 Task: Create a blank project AgileHorizon with privacy Public and default view as List and in the team Taskers . Create three sections in the project as To-Do, Doing and Done
Action: Mouse moved to (45, 57)
Screenshot: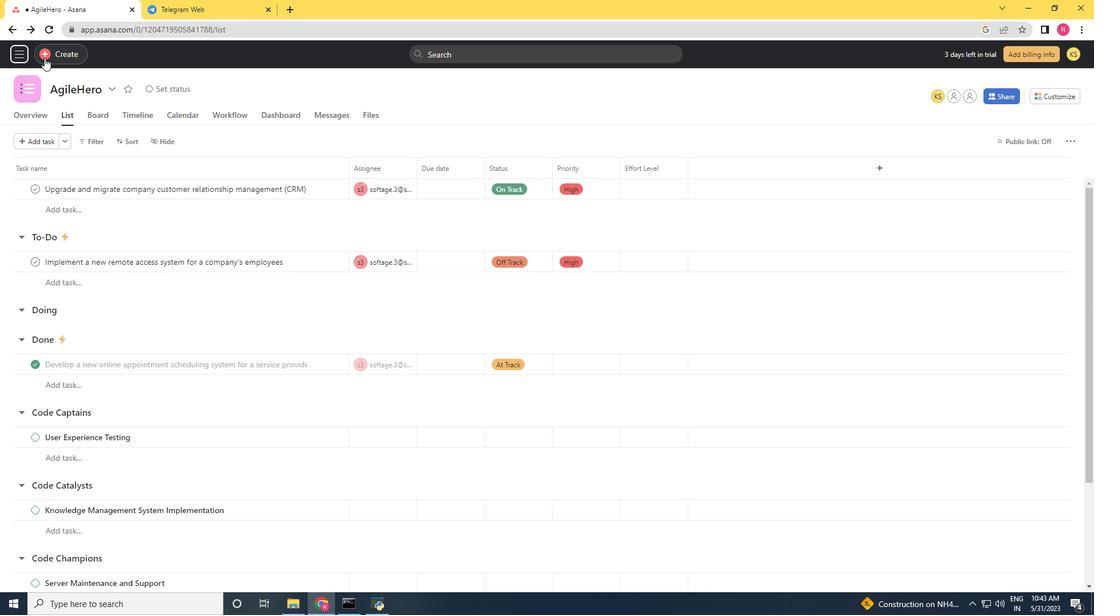 
Action: Mouse pressed left at (45, 57)
Screenshot: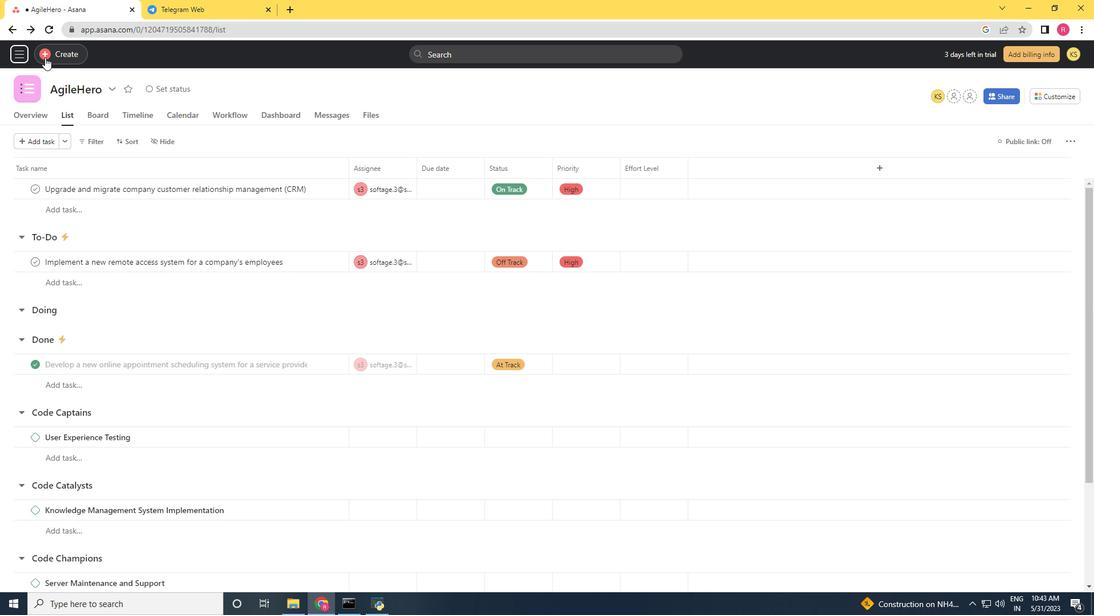 
Action: Mouse moved to (134, 80)
Screenshot: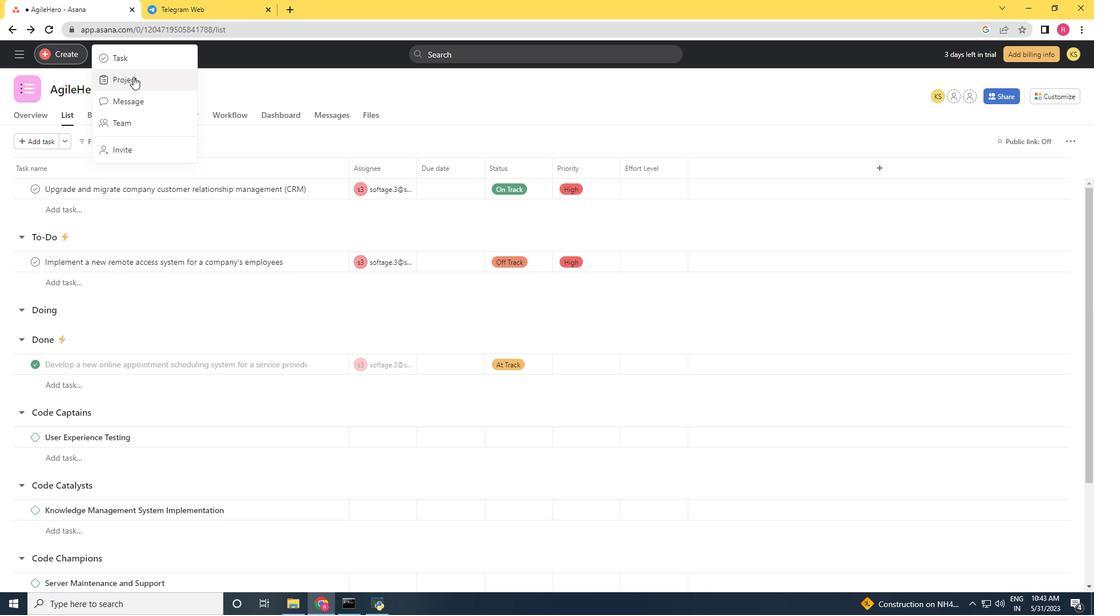 
Action: Mouse pressed left at (134, 80)
Screenshot: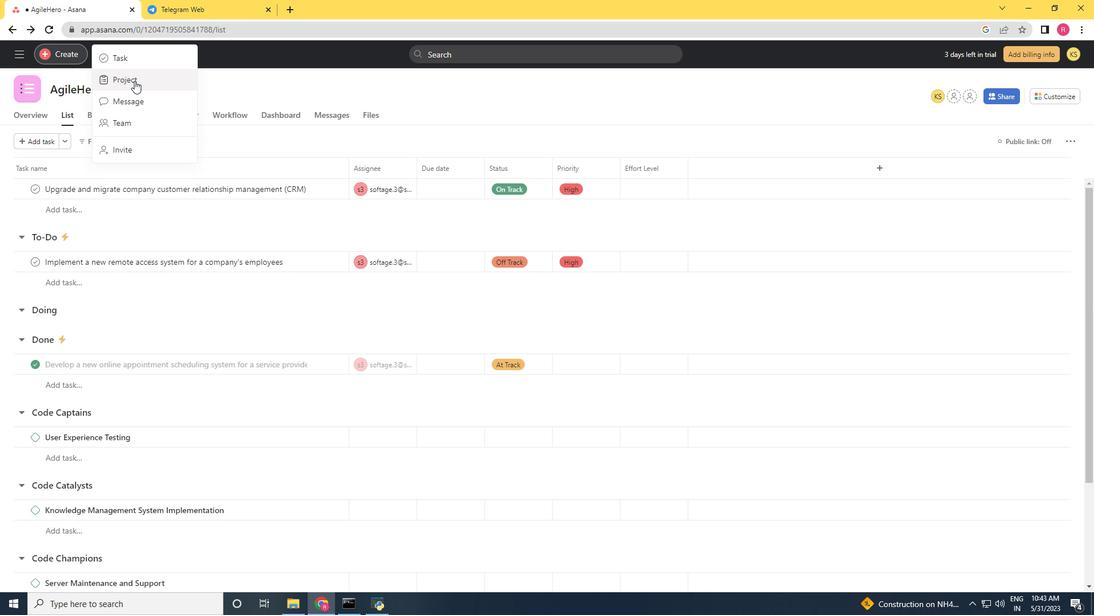 
Action: Mouse moved to (437, 317)
Screenshot: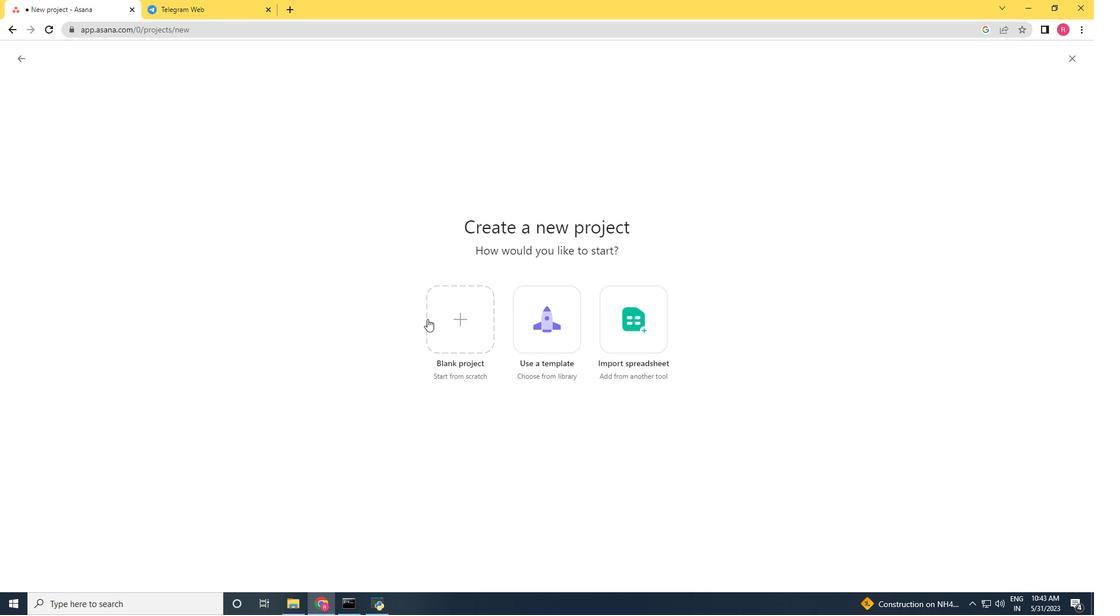 
Action: Mouse pressed left at (437, 317)
Screenshot: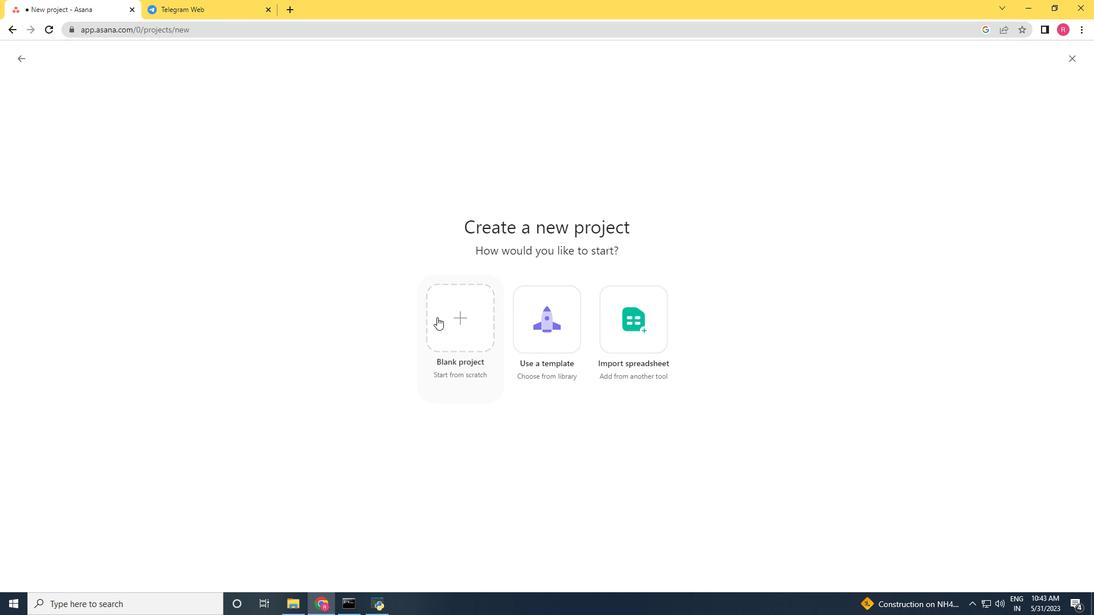 
Action: Key pressed <Key.shift>Agile<Key.space><Key.backspace><Key.shift><Key.shift><Key.shift><Key.shift><Key.shift><Key.shift><Key.shift><Key.shift><Key.shift><Key.shift><Key.shift><Key.shift><Key.shift><Key.shift><Key.shift><Key.shift><Key.shift><Key.shift><Key.shift><Key.shift><Key.shift><Key.shift><Key.shift><Key.shift><Key.shift><Key.shift><Key.shift><Key.shift><Key.shift><Key.shift><Key.shift><Key.shift><Key.shift>Horizon
Screenshot: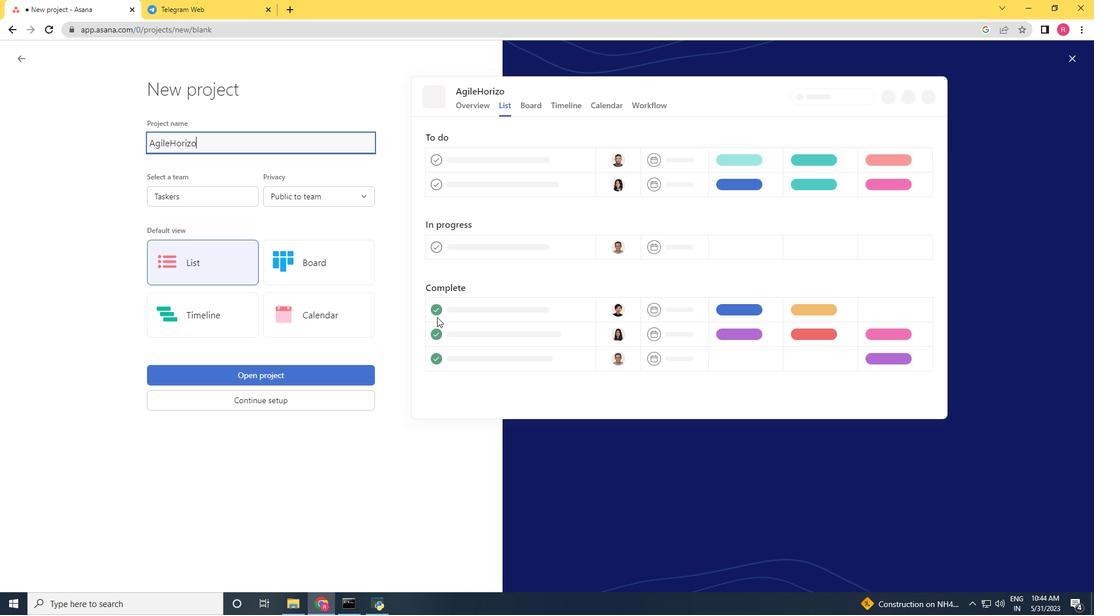 
Action: Mouse moved to (305, 201)
Screenshot: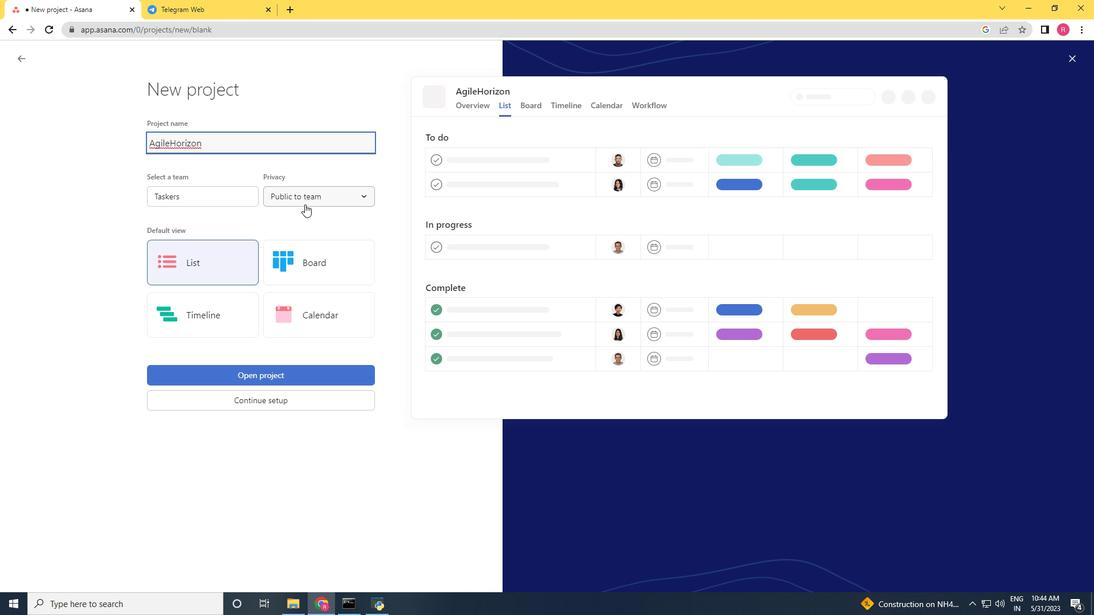 
Action: Mouse pressed left at (305, 201)
Screenshot: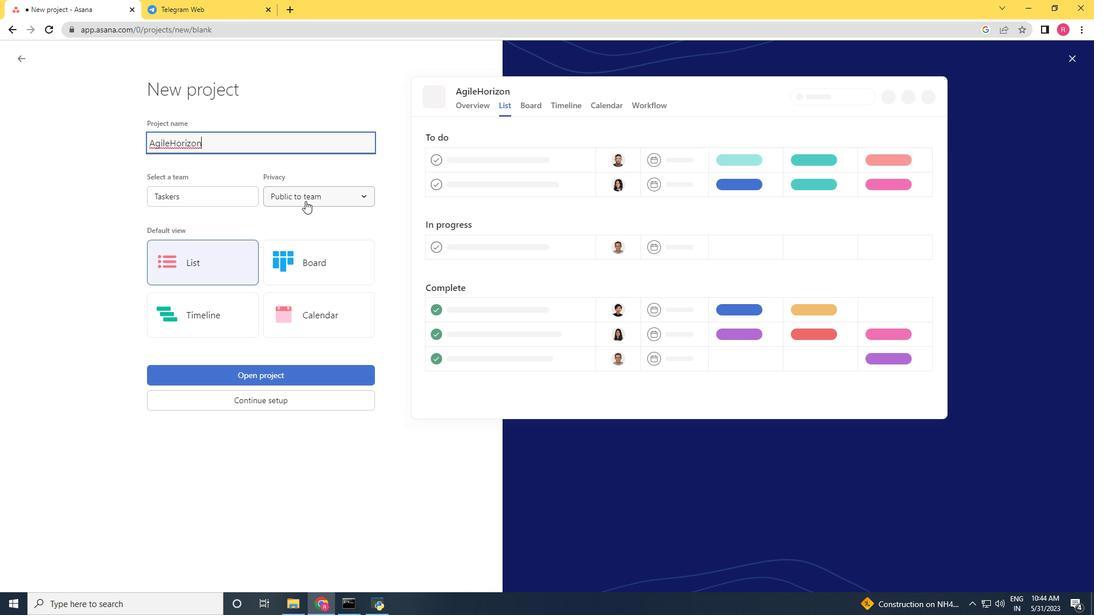
Action: Mouse moved to (306, 221)
Screenshot: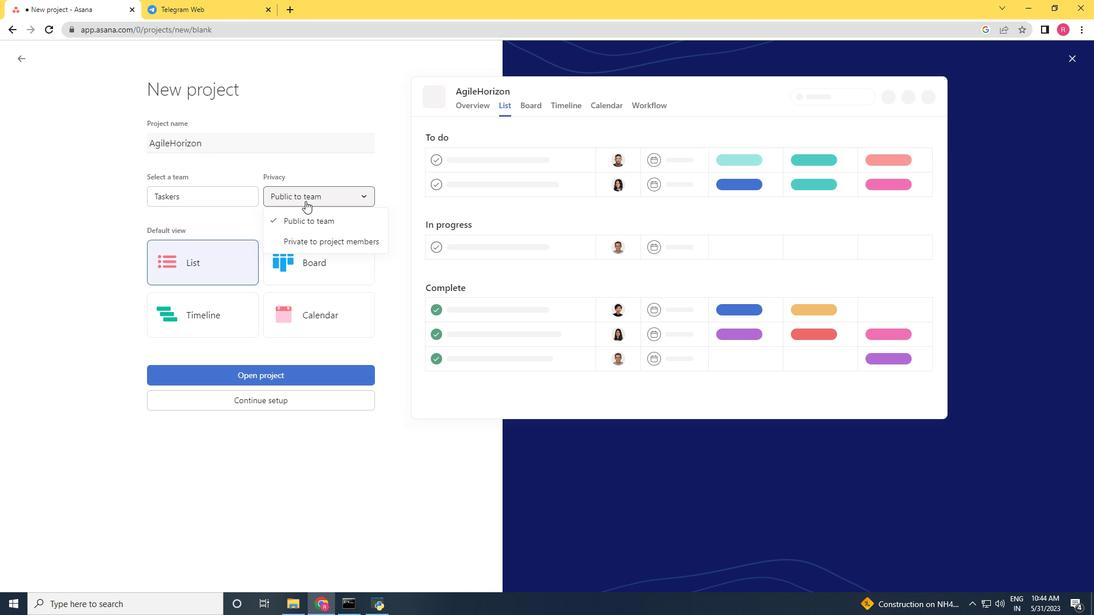
Action: Mouse pressed left at (306, 221)
Screenshot: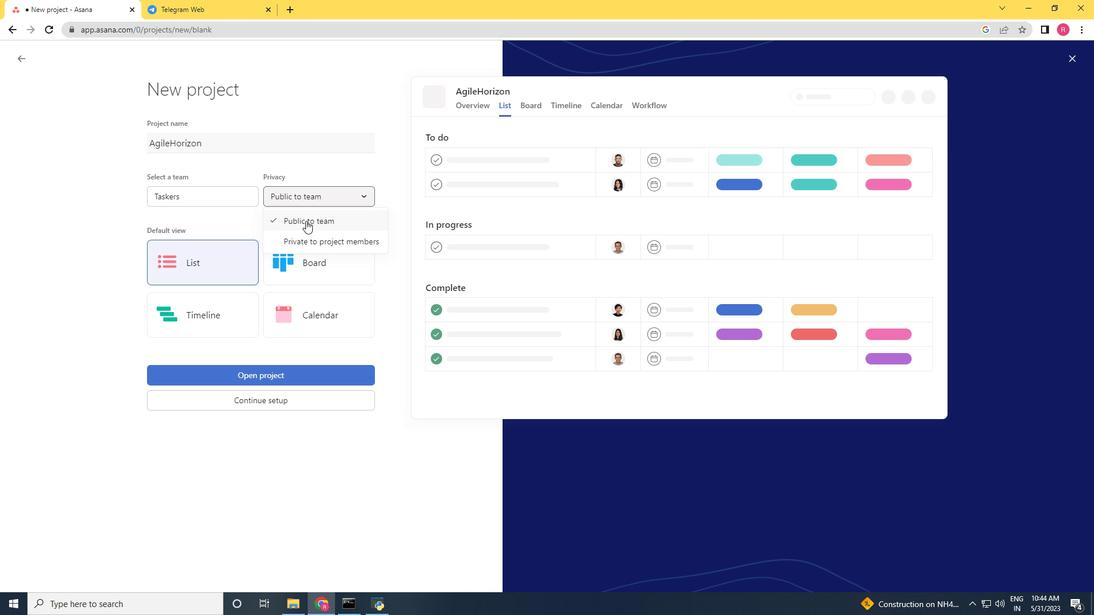 
Action: Mouse moved to (213, 260)
Screenshot: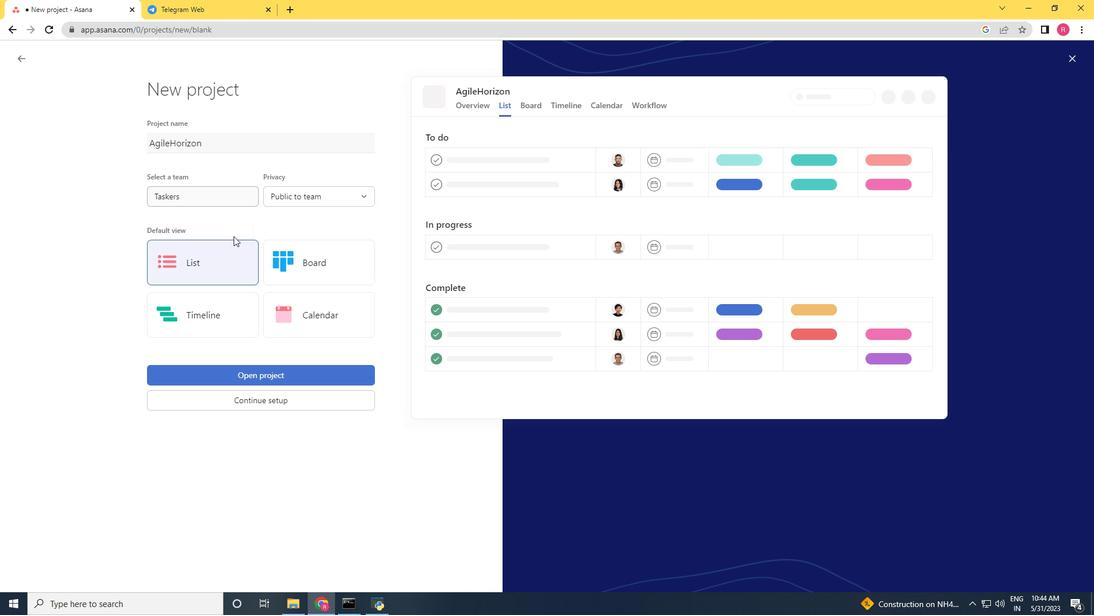 
Action: Mouse pressed left at (213, 260)
Screenshot: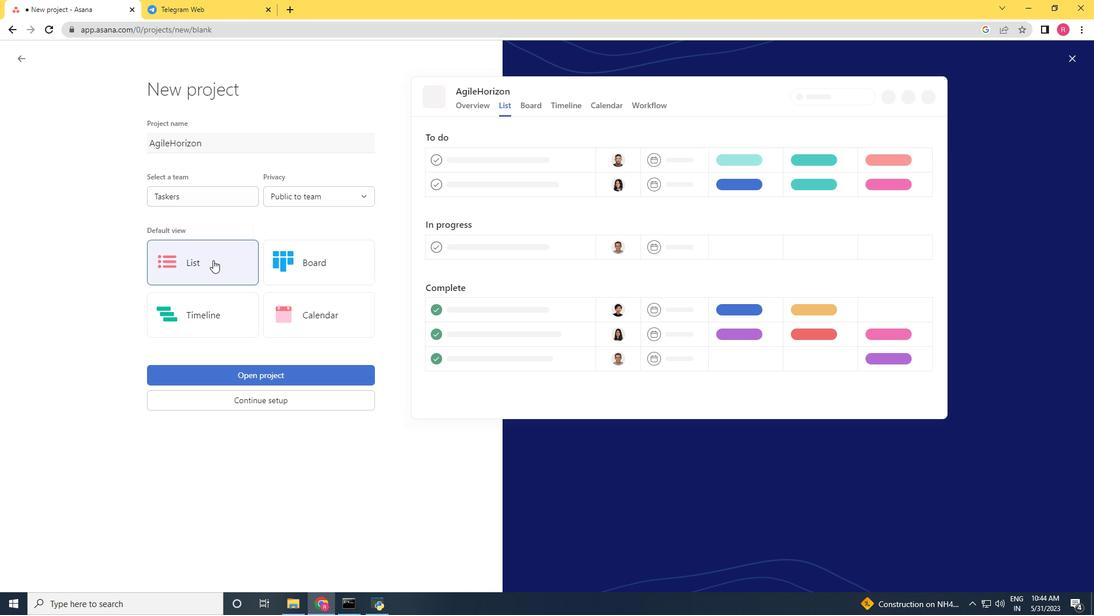
Action: Mouse moved to (211, 198)
Screenshot: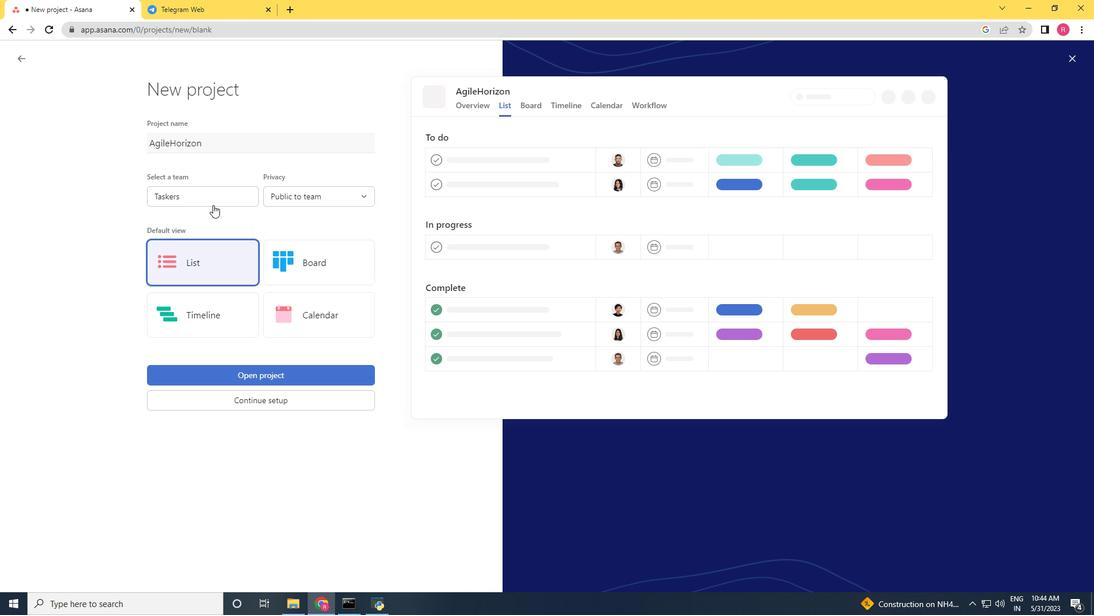 
Action: Mouse pressed left at (211, 198)
Screenshot: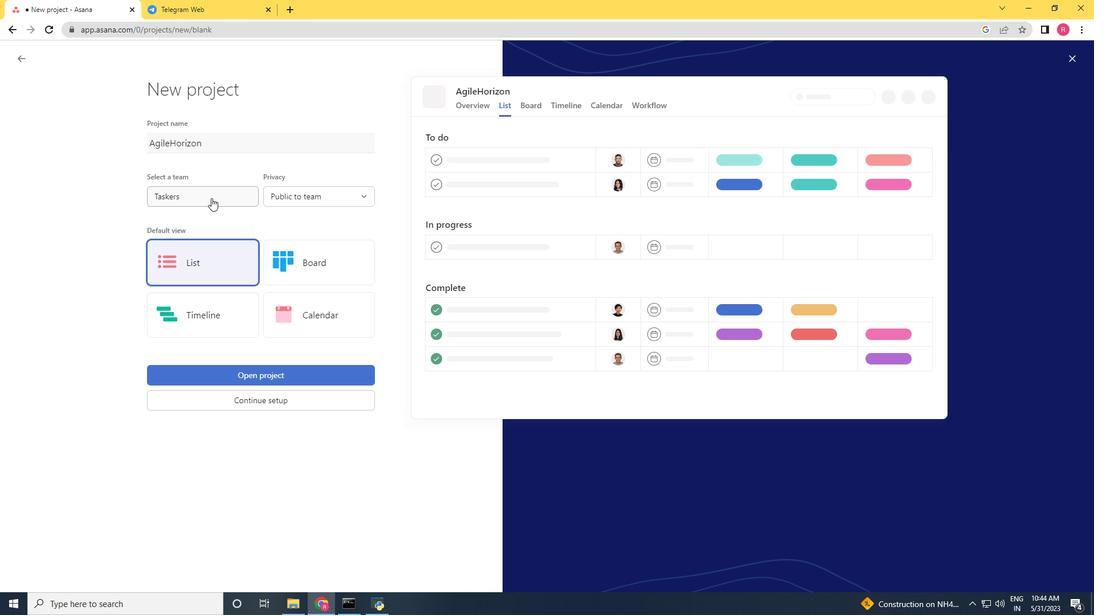 
Action: Mouse moved to (211, 218)
Screenshot: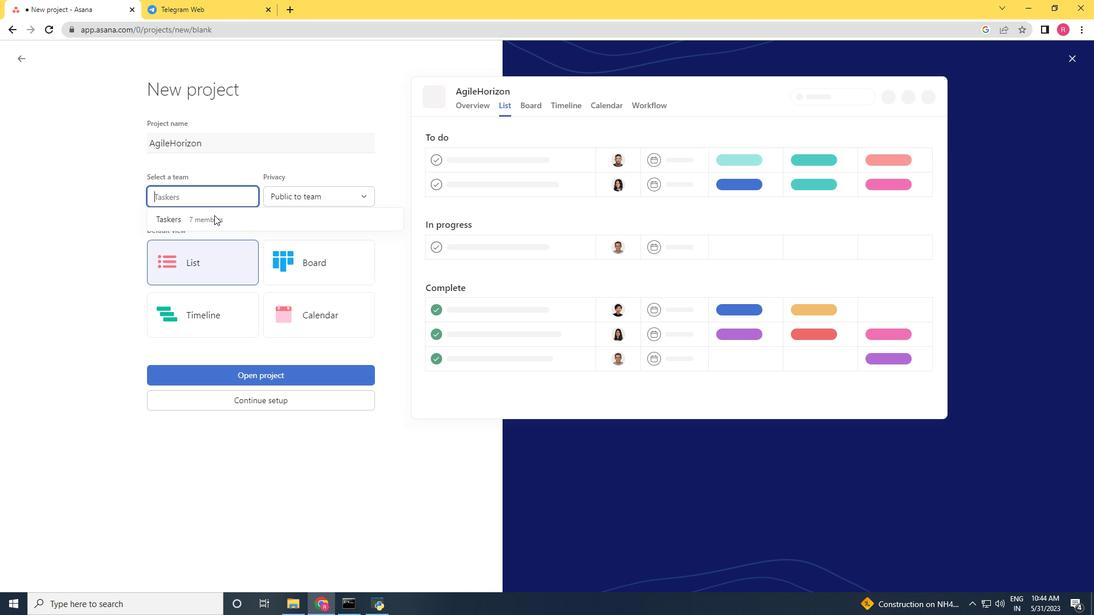 
Action: Mouse pressed left at (211, 218)
Screenshot: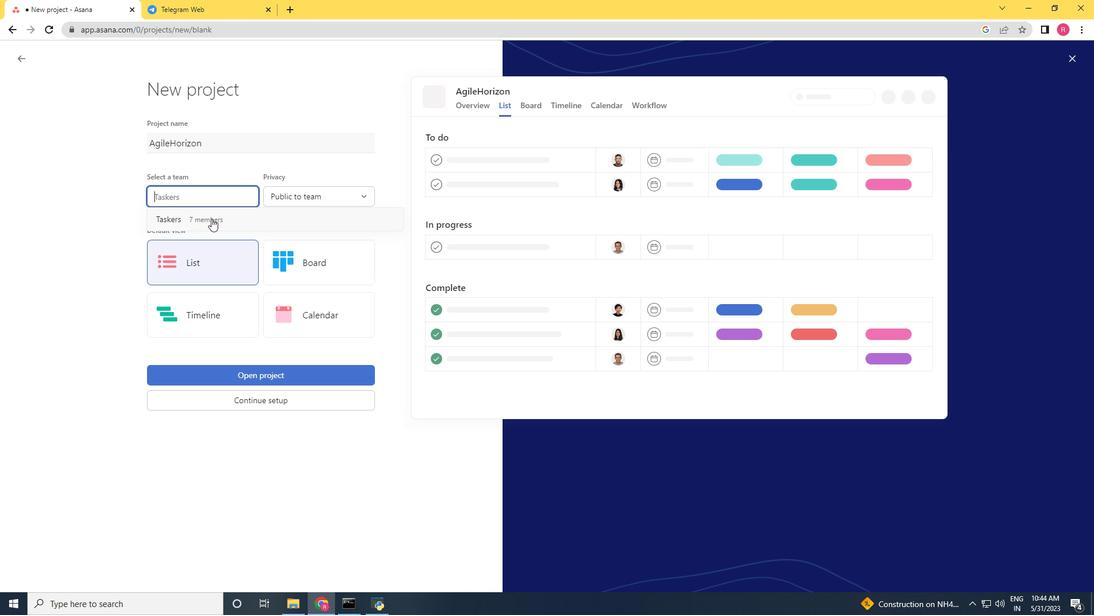
Action: Mouse moved to (271, 368)
Screenshot: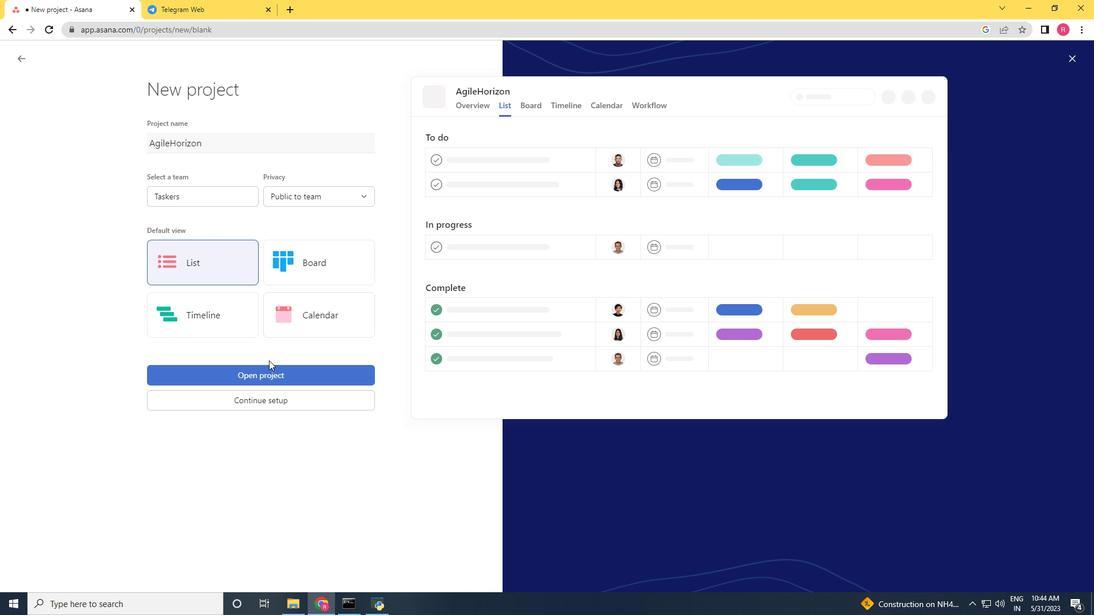 
Action: Mouse pressed left at (271, 368)
Screenshot: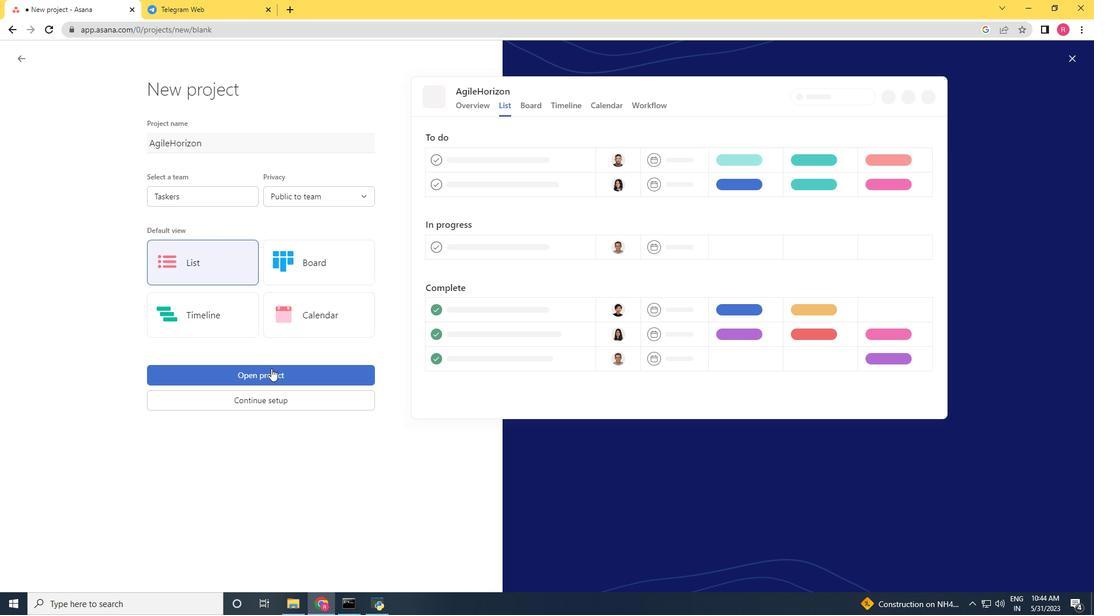 
Action: Mouse moved to (10, 56)
Screenshot: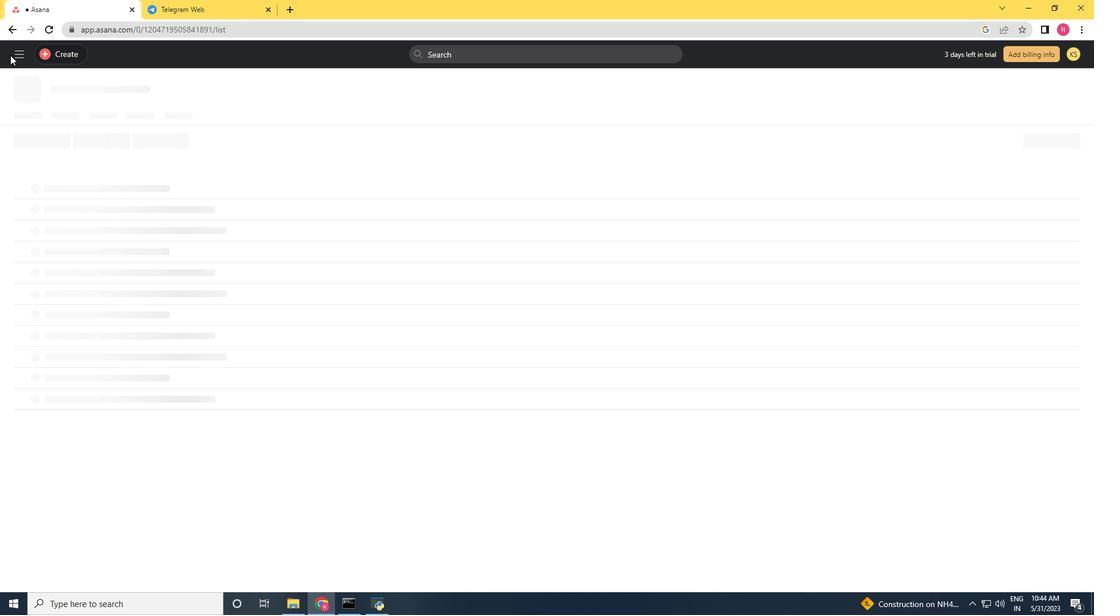 
Action: Mouse pressed left at (10, 56)
Screenshot: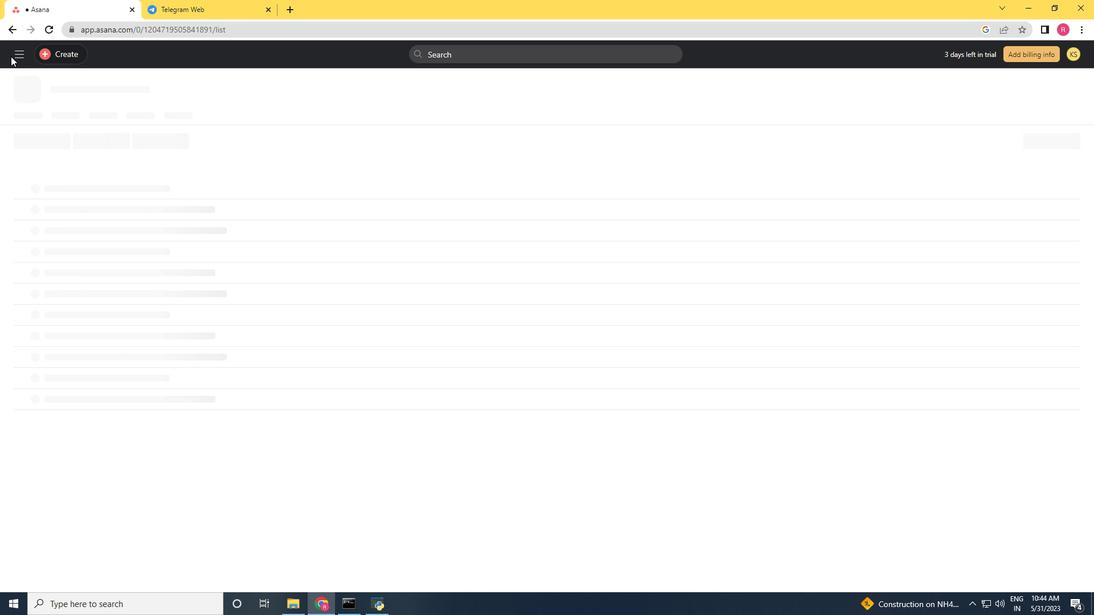 
Action: Mouse moved to (19, 58)
Screenshot: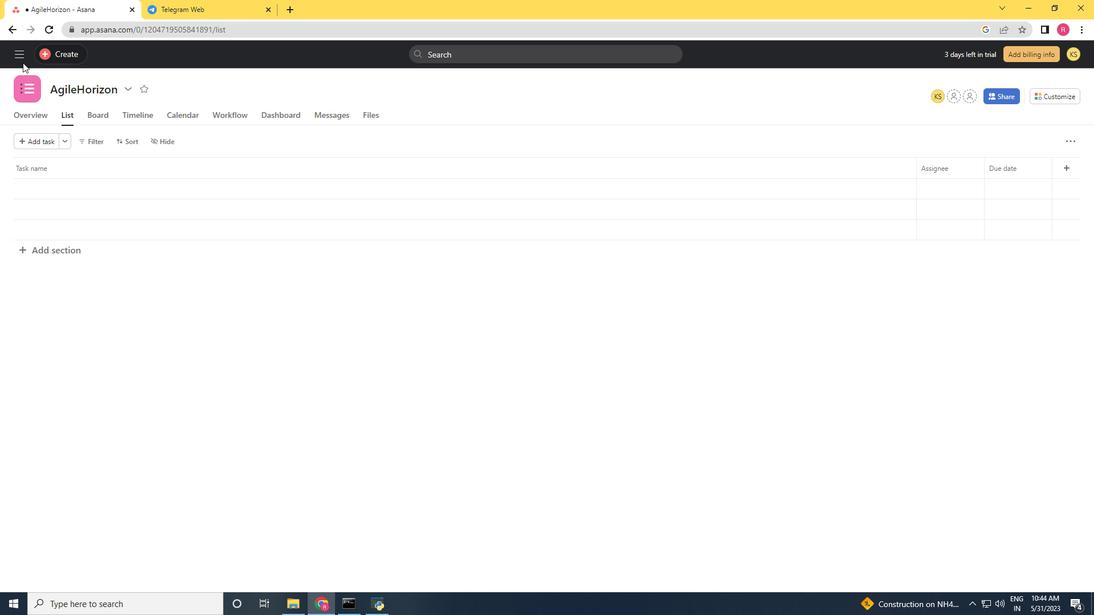 
Action: Mouse pressed left at (19, 58)
Screenshot: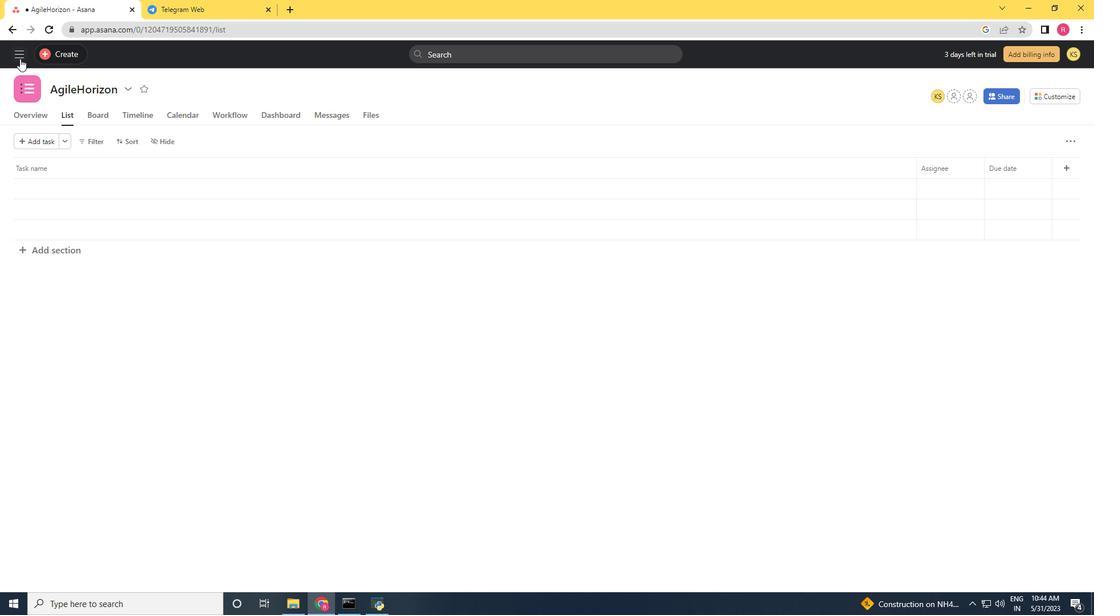 
Action: Mouse moved to (178, 249)
Screenshot: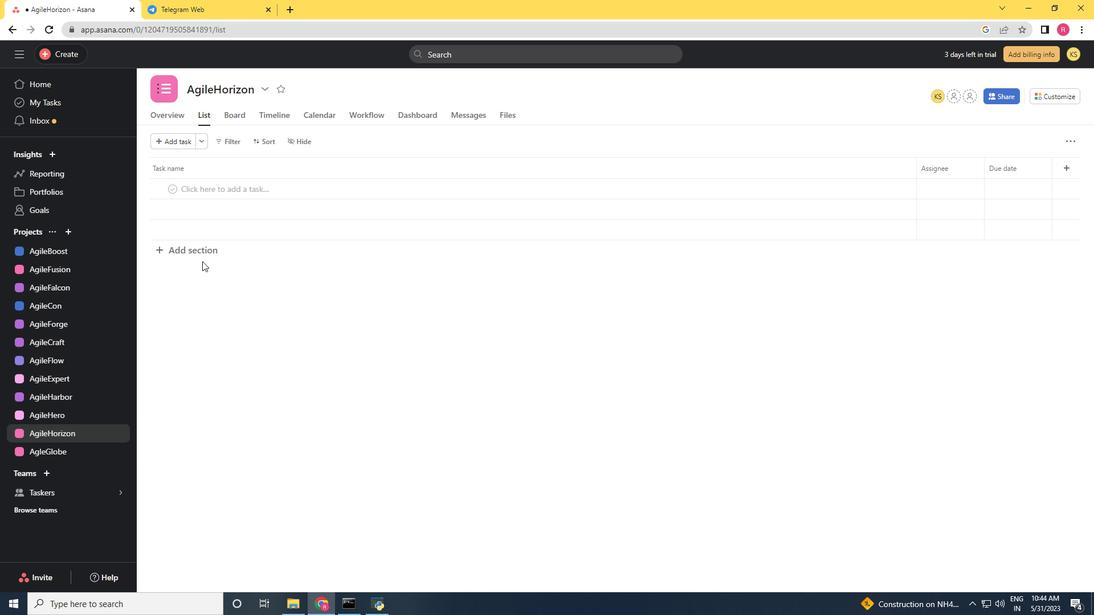 
Action: Mouse pressed left at (178, 249)
Screenshot: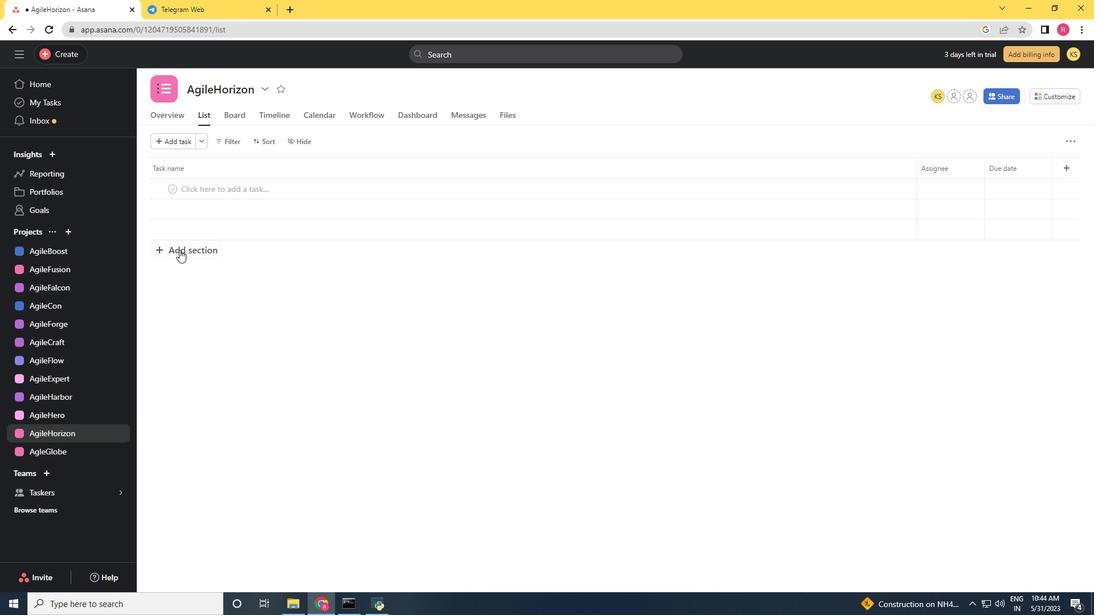 
Action: Key pressed <Key.shift><Key.shift><Key.shift><Key.shift>TO-<Key.shift><Key.shift><Key.shift>Do<Key.enter>
Screenshot: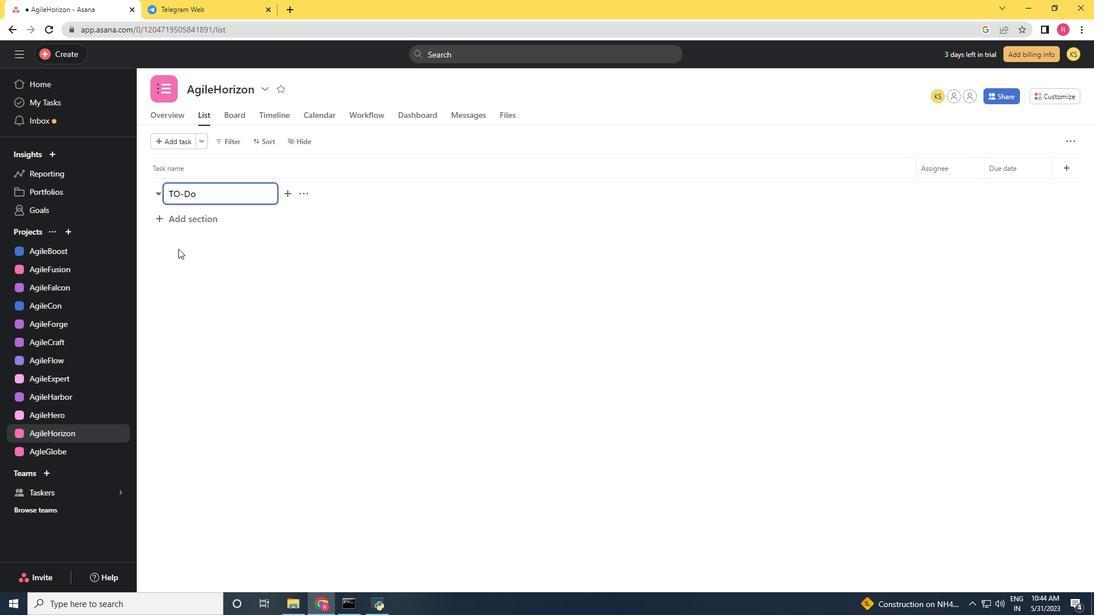 
Action: Mouse moved to (178, 260)
Screenshot: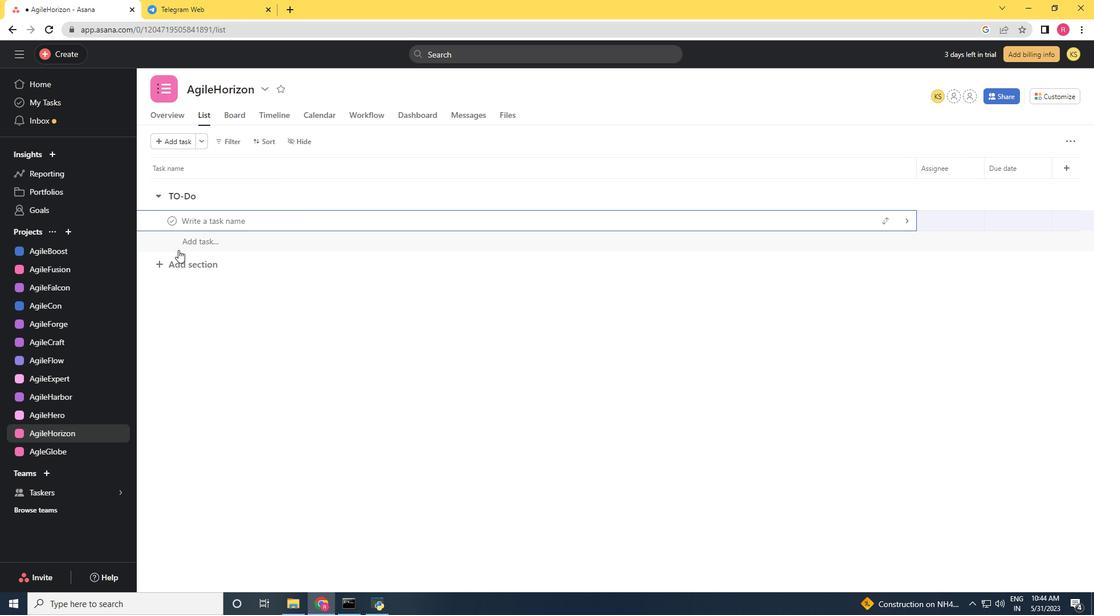 
Action: Mouse pressed left at (178, 260)
Screenshot: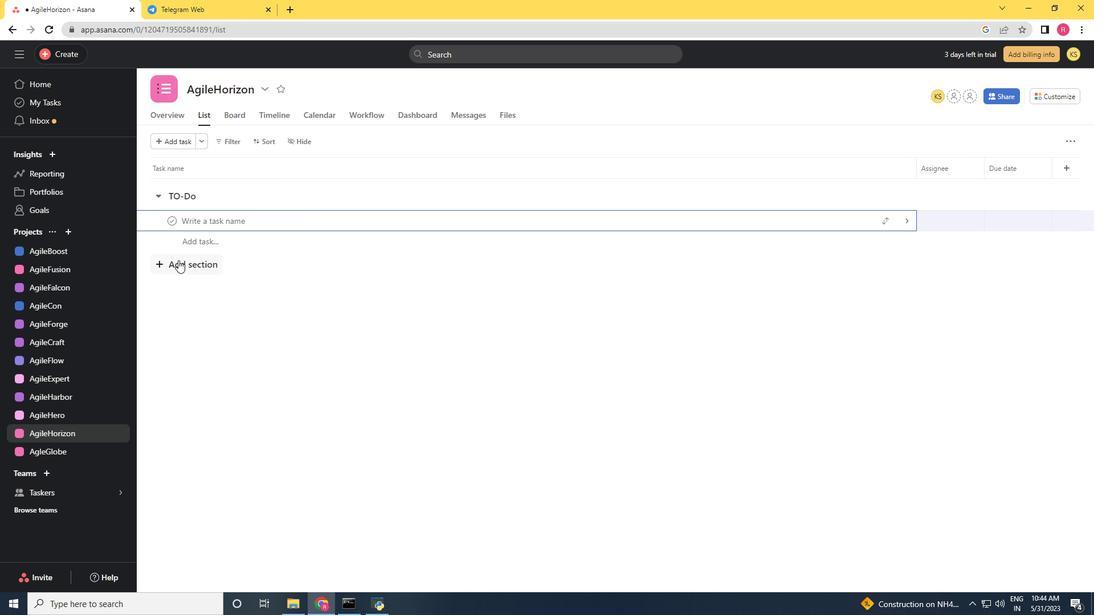 
Action: Mouse moved to (196, 219)
Screenshot: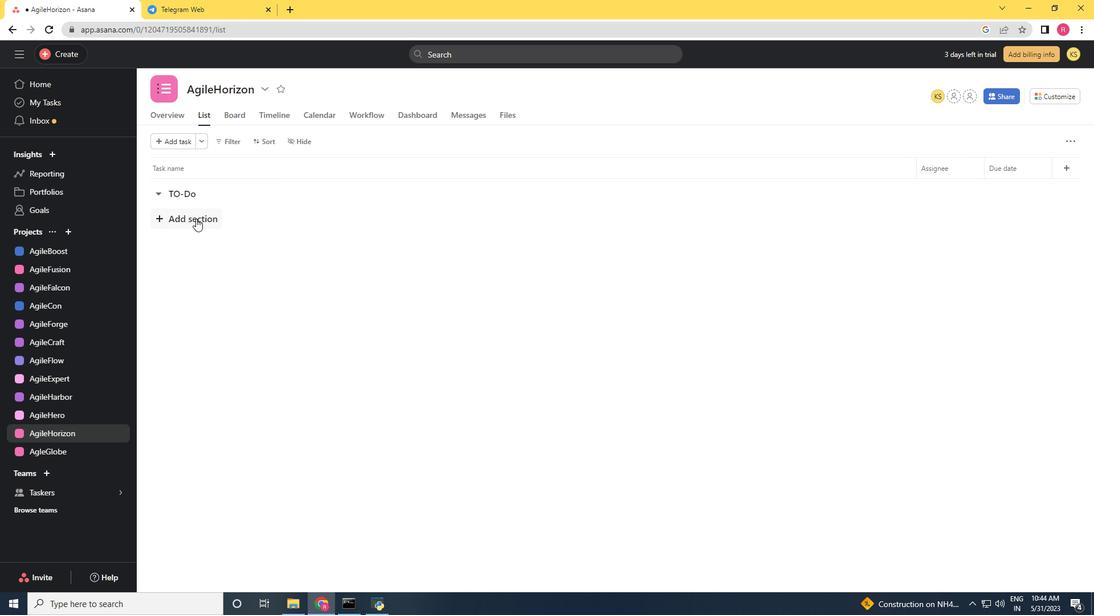 
Action: Mouse pressed left at (196, 219)
Screenshot: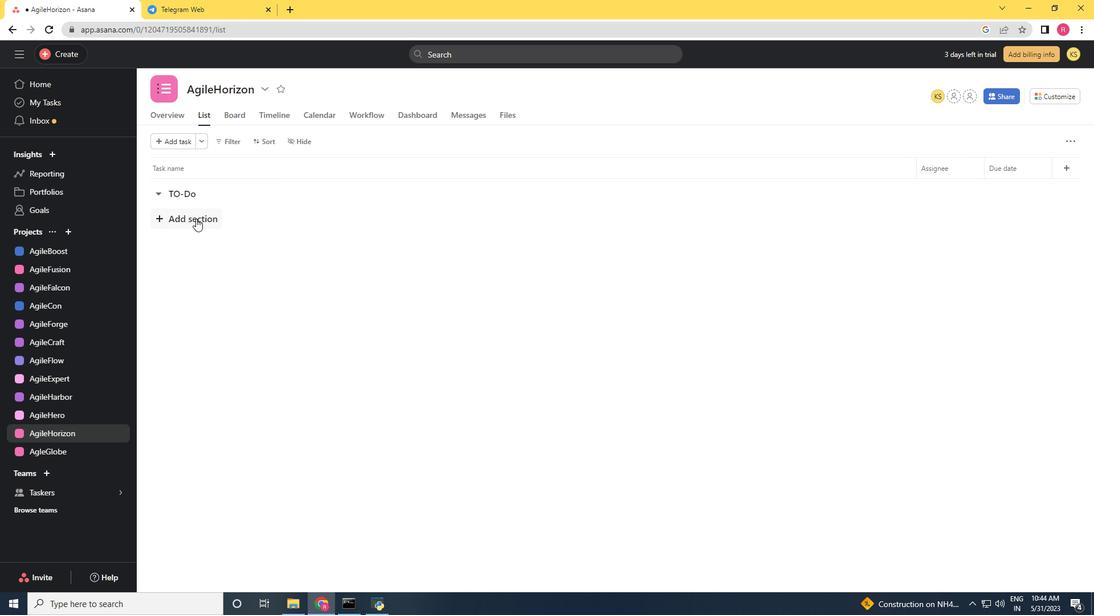 
Action: Key pressed <Key.shift>Doing<Key.enter>
Screenshot: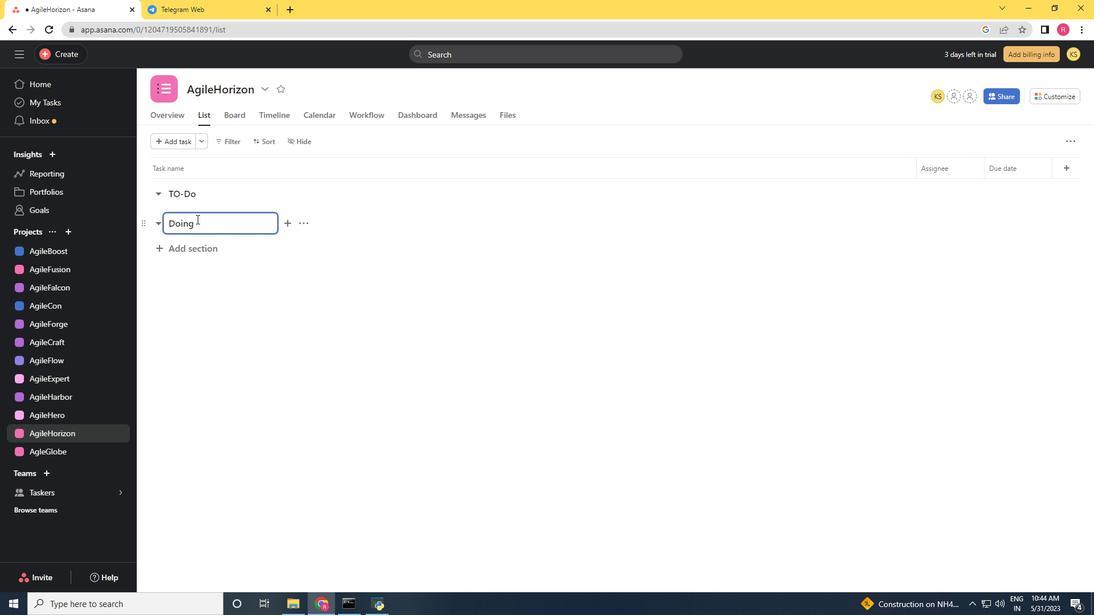 
Action: Mouse moved to (176, 291)
Screenshot: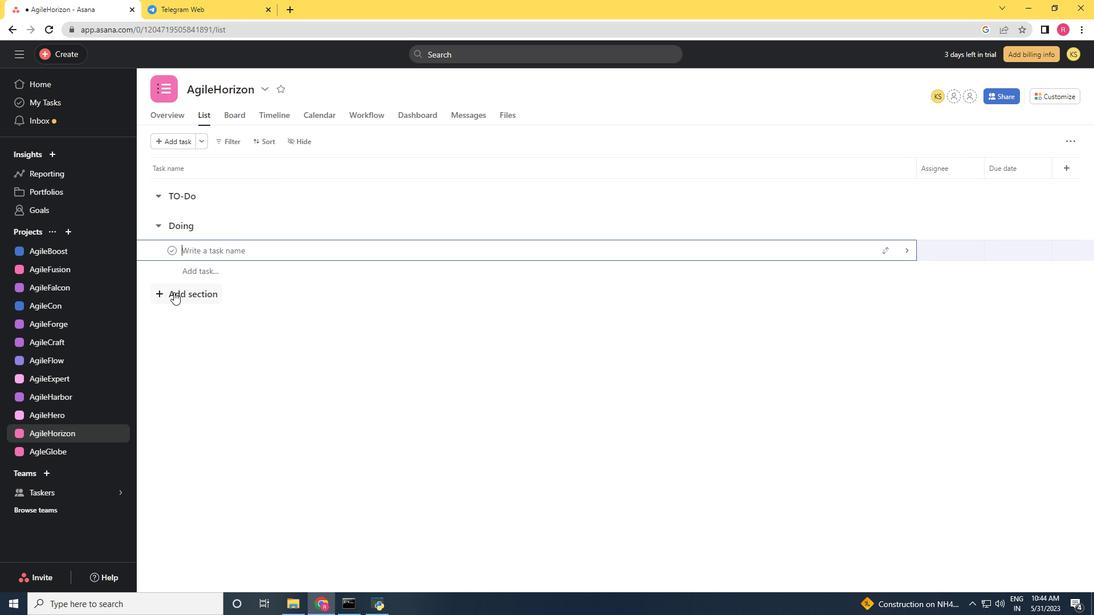 
Action: Mouse pressed left at (176, 291)
Screenshot: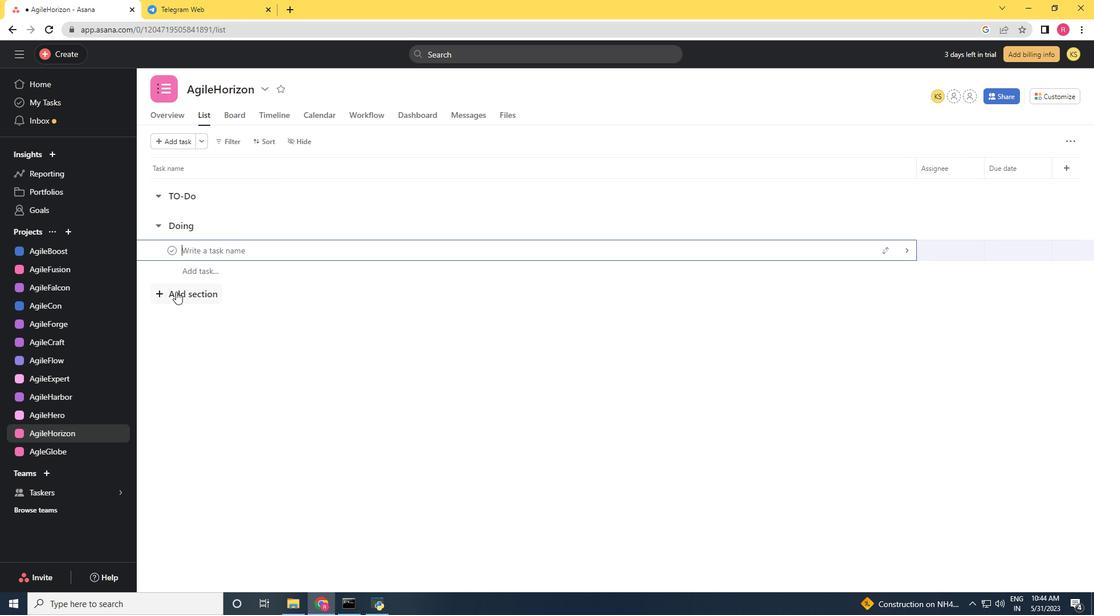 
Action: Mouse moved to (177, 242)
Screenshot: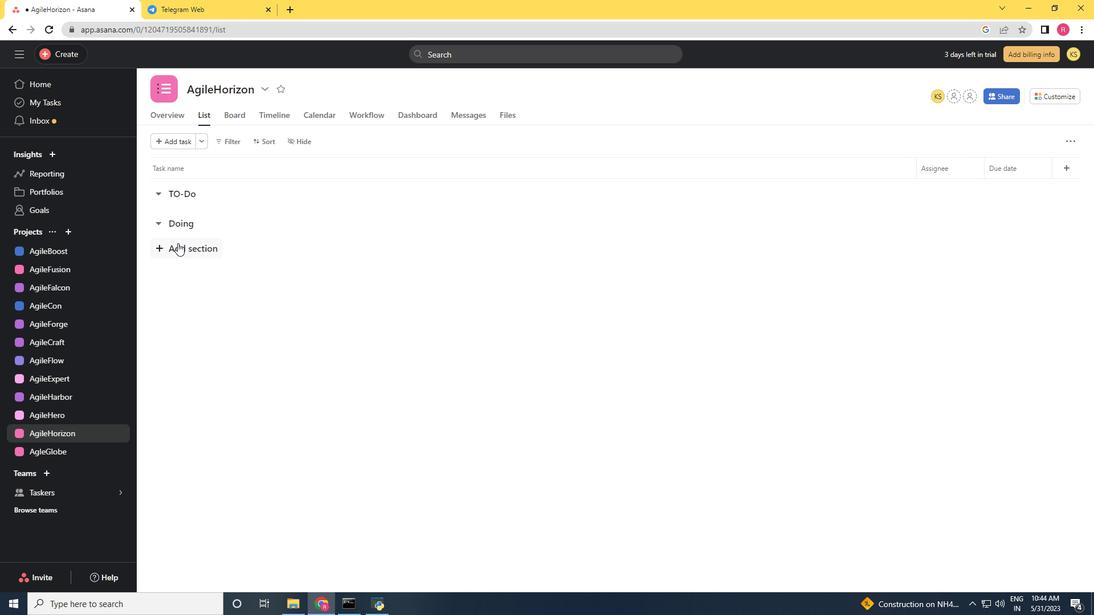 
Action: Mouse pressed left at (177, 242)
Screenshot: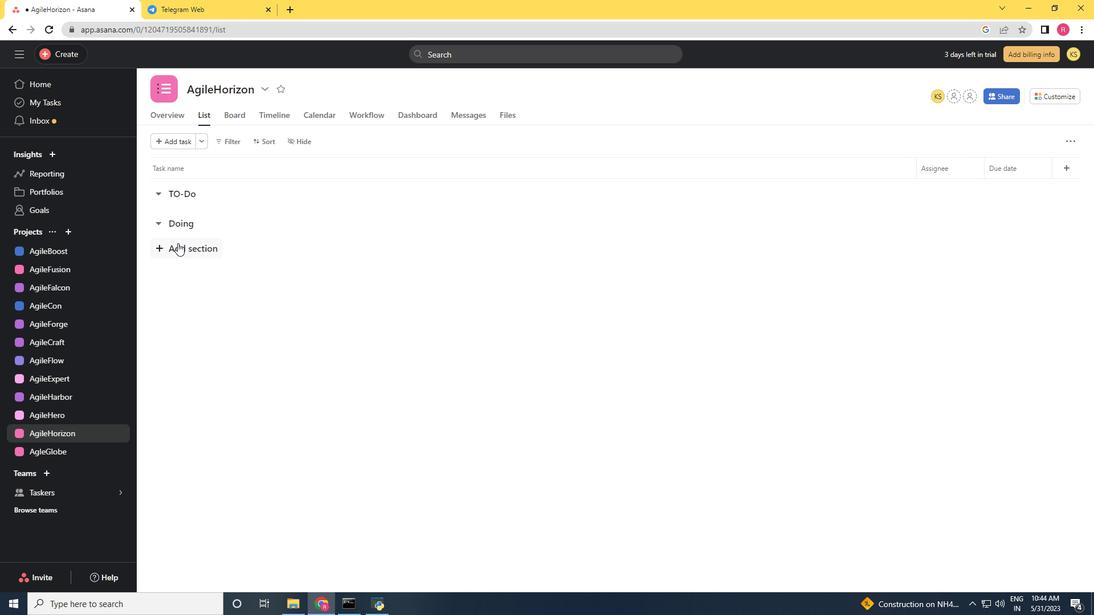 
Action: Key pressed <Key.shift>Done<Key.enter>
Screenshot: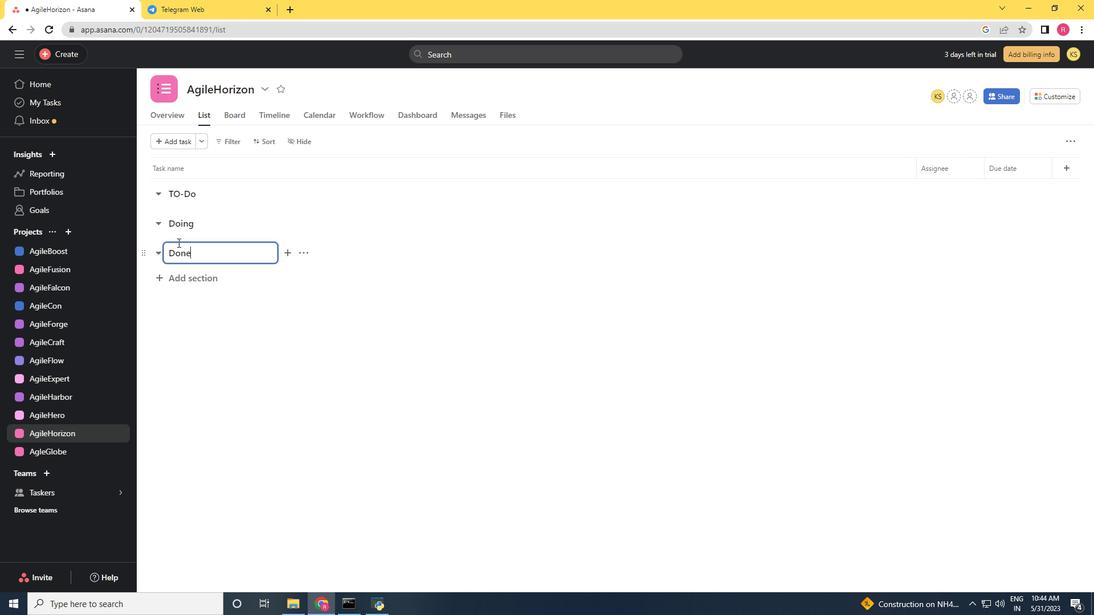
Action: Mouse moved to (311, 404)
Screenshot: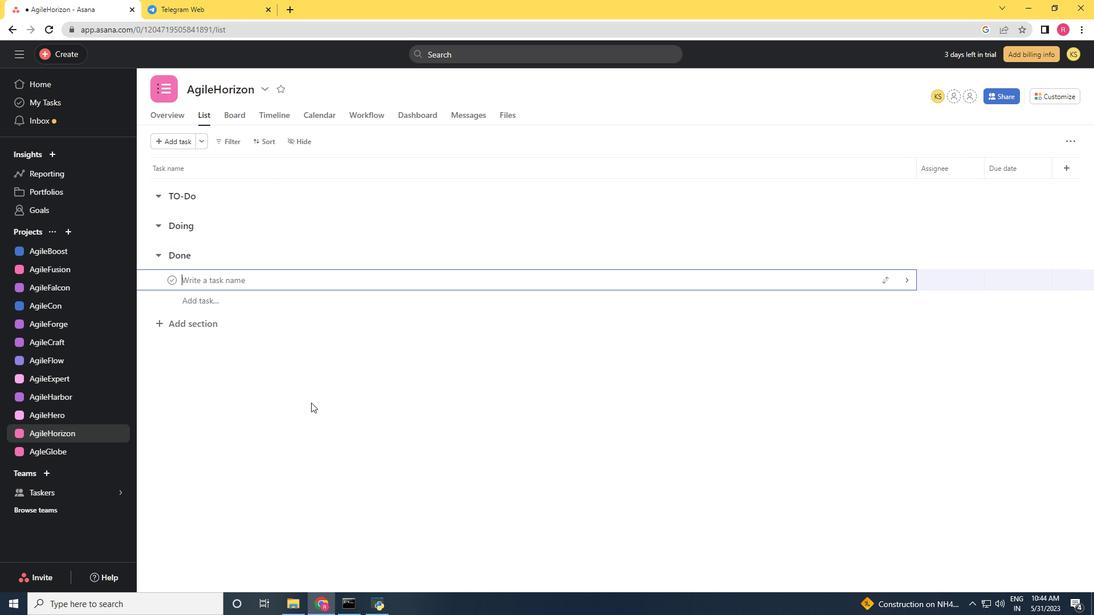 
Action: Mouse pressed left at (311, 404)
Screenshot: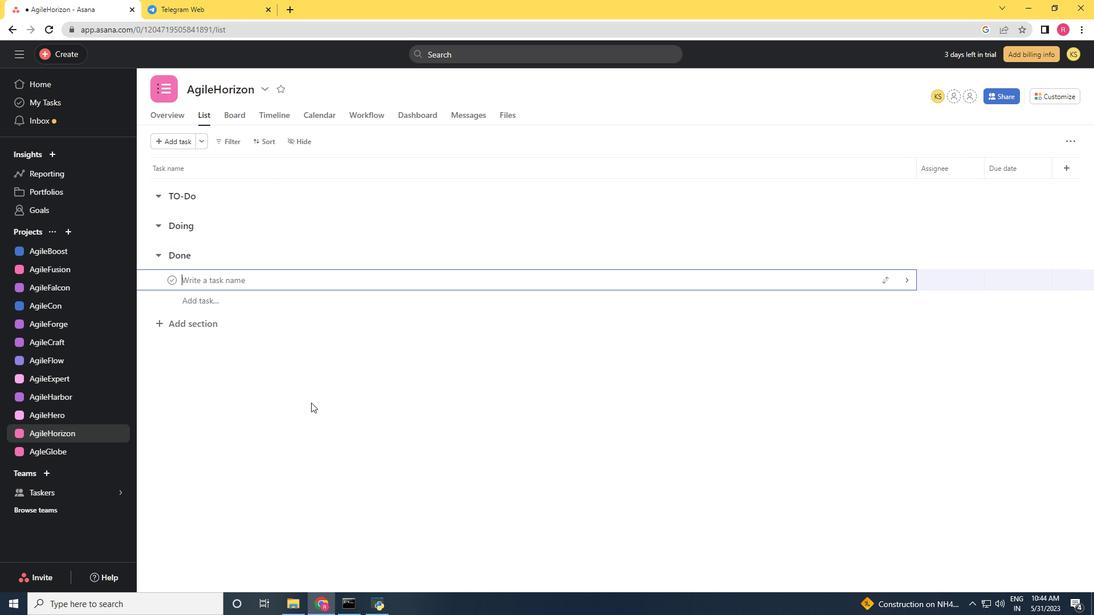 
